 Task: open an excel sheet and write heading  Financial WizardAdd Categories in a column and its values below  'Income, Income, Income, Expenses, Expenses, Expenses, Expenses, Expenses, Savings, Savings, Investments, Investments, Debt, Debt & Debt. 'Add Descriptions in next column and its values below  Salary, Freelance Work, Rental Income, Housing, Transportation, Groceries, Utilities, Entertainment, Emergency Fund, Retirement, Stocks, Mutual Funds, Credit Card 1, Credit Card 2 & Student Loan. Add Amount in next column and its values below  $5,000, $1,200, $500, $1,200, $300, $400, $200, $150, $500, $1,000, $500, $300, $200, $100 & $300. Save page Data Analysis Workbook Template Sheet
Action: Mouse moved to (36, 103)
Screenshot: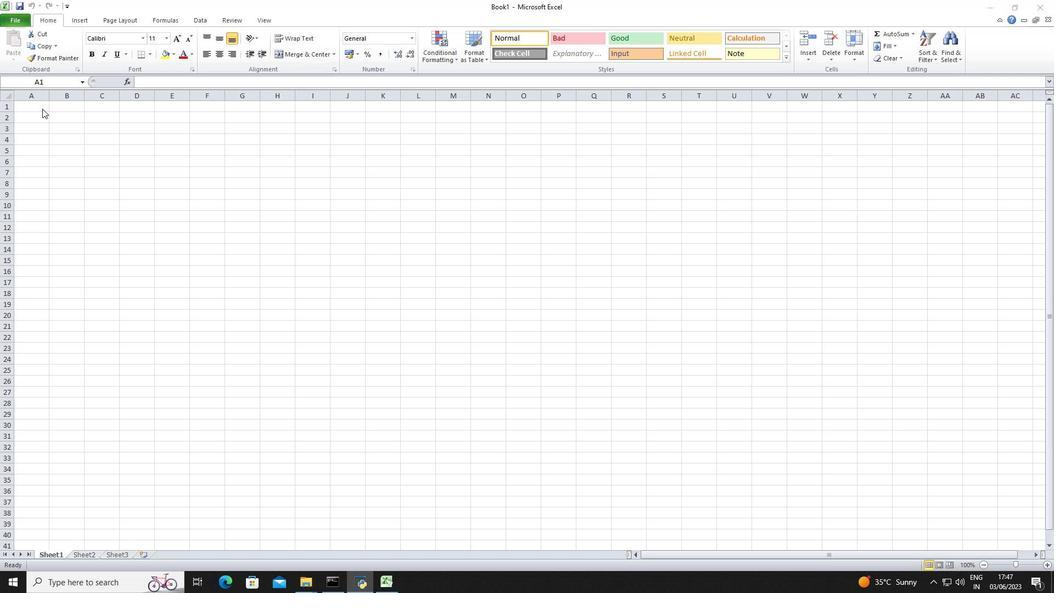 
Action: Mouse pressed left at (36, 103)
Screenshot: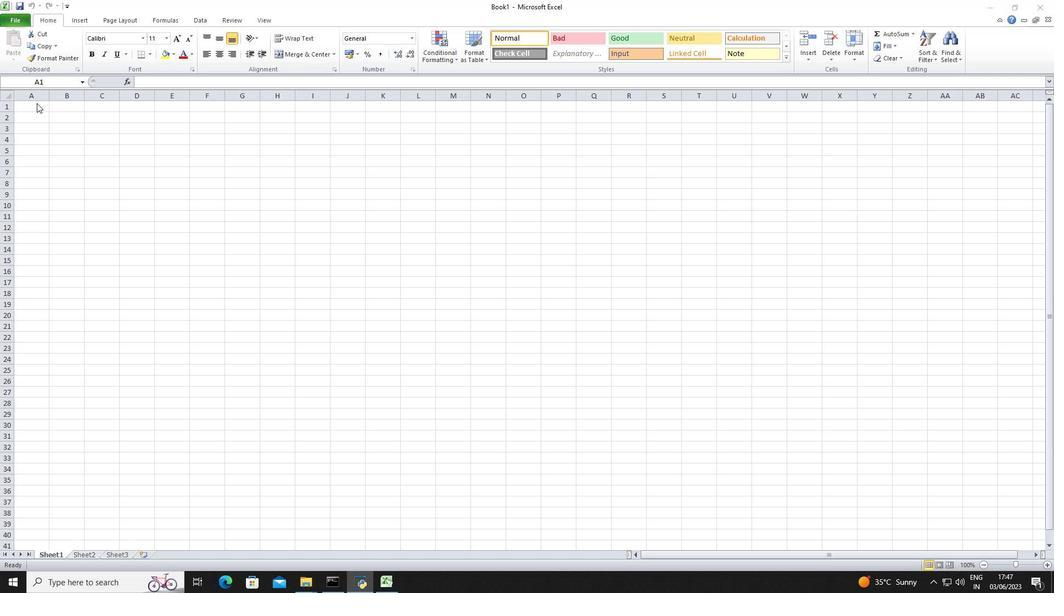 
Action: Key pressed <Key.shift>Financial<Key.space><Key.shift>Wizard<Key.enter><Key.enter><Key.shift><Key.shift><Key.shift><Key.shift><Key.shift>Categories<Key.enter><Key.shift><Key.shift>Income<Key.enter><Key.shift>Income<Key.enter><Key.shift>Income<Key.enter><Key.shift>Expense<Key.enter><Key.shift>Expense<Key.enter><Key.shift>Expense<Key.enter><Key.shift>Expese<Key.backspace><Key.backspace>nse<Key.enter><Key.shift>Expense<Key.enter><Key.shift>Savings<Key.enter><Key.shift>Savings<Key.down><Key.shift>Investment<Key.down><Key.shift>Invs<Key.backspace>estment<Key.down><Key.shift>Debt<Key.down><Key.shift>Debt<Key.down><Key.shift>Debt<Key.down><Key.right><Key.right><Key.up><Key.up><Key.up><Key.up><Key.up><Key.up><Key.up><Key.up><Key.up><Key.up><Key.up><Key.up><Key.up><Key.up><Key.up><Key.up><Key.shift>Descriptions<Key.down><Key.shift>Salary<Key.space><Key.enter><Key.shift>Freelance<Key.space><Key.shift>Work<Key.enter><Key.shift>Rental<Key.space><Key.shift>Income<Key.enter><Key.shift>Housing<Key.enter><Key.shift>Transportation<Key.enter><Key.shift>Groceries<Key.enter><Key.shift>Utilities<Key.enter><Key.shift>Entertainment<Key.down><Key.shift>Emergency<Key.space><Key.shift>Fund<Key.down><Key.shift>Retirement<Key.down><Key.shift>Stocks<Key.down><Key.shift>Mutual<Key.space><Key.shift>Fund<Key.down><Key.shift>Credir<Key.space><Key.backspace>t<Key.space><Key.shift>CArd<Key.space>1<Key.down><Key.shift>Credir<Key.backspace>t<Key.space><Key.shift><Key.shift>Card<Key.space>2<Key.down><Key.shift>Student<Key.space><Key.shift>Lan<Key.backspace><Key.backspace>oan<Key.down><Key.right><Key.right><Key.right><Key.up><Key.down><Key.up><Key.down><Key.up><Key.up><Key.up><Key.up><Key.up><Key.up><Key.up><Key.up><Key.up><Key.up><Key.up><Key.up><Key.up><Key.up><Key.up><Key.up><Key.shift>Amount<Key.down>5000<Key.down>1200<Key.down>500<Key.down>1200<Key.down>300<Key.down>400<Key.down>200<Key.down>150<Key.down>500<Key.down>1000<Key.down>500<Key.down>300<Key.down>200<Key.down>100<Key.down>300<Key.down>
Screenshot: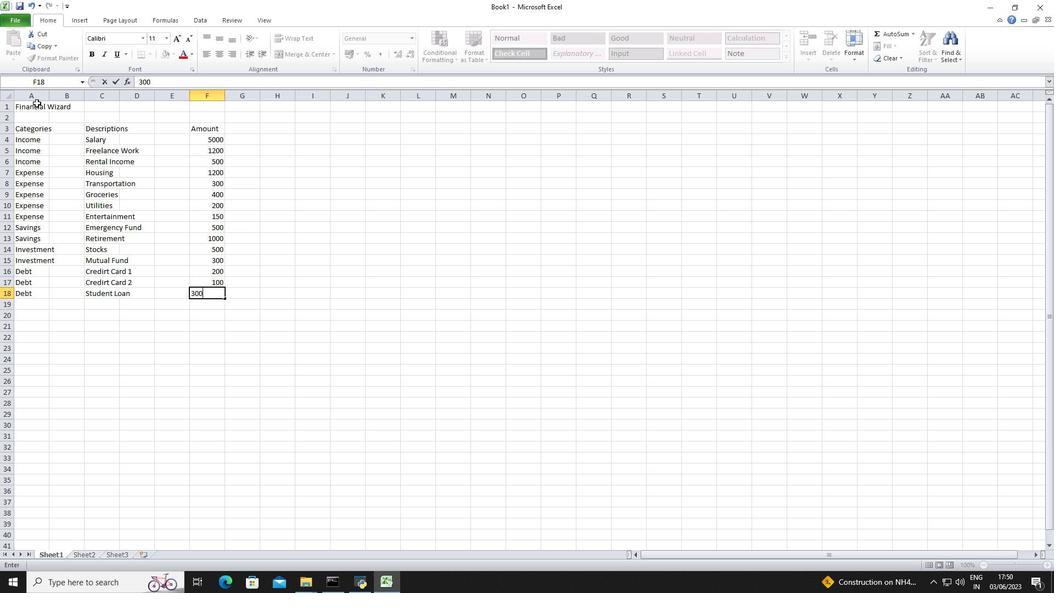 
Action: Mouse moved to (212, 140)
Screenshot: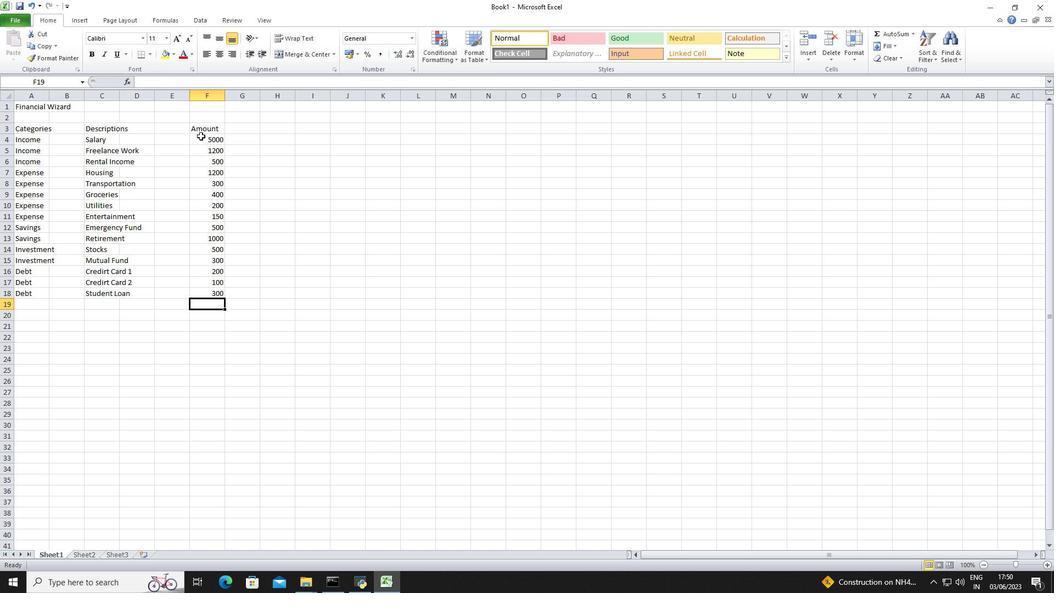 
Action: Mouse pressed left at (212, 140)
Screenshot: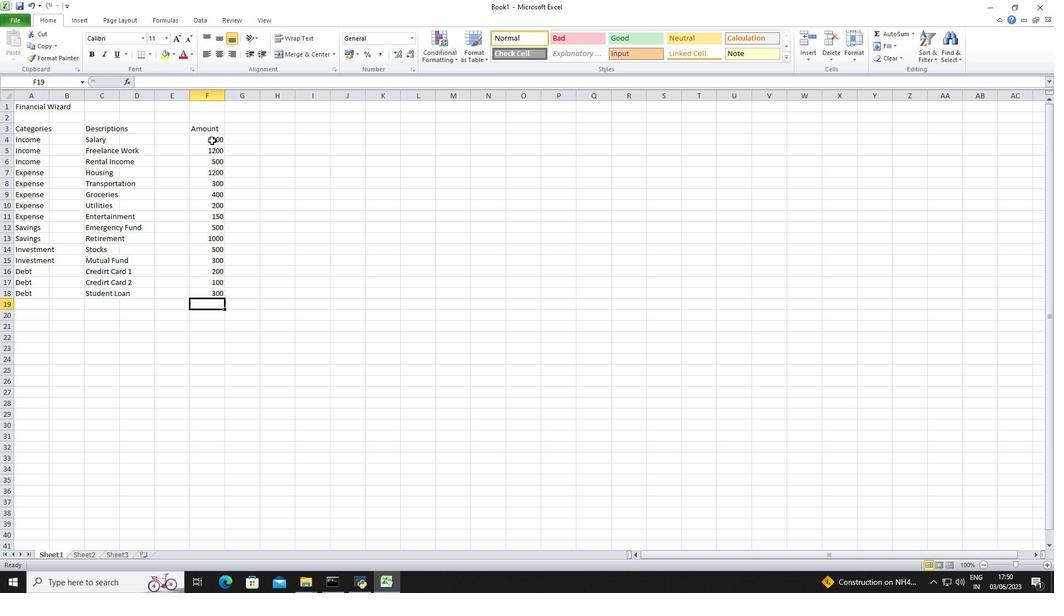
Action: Mouse moved to (413, 39)
Screenshot: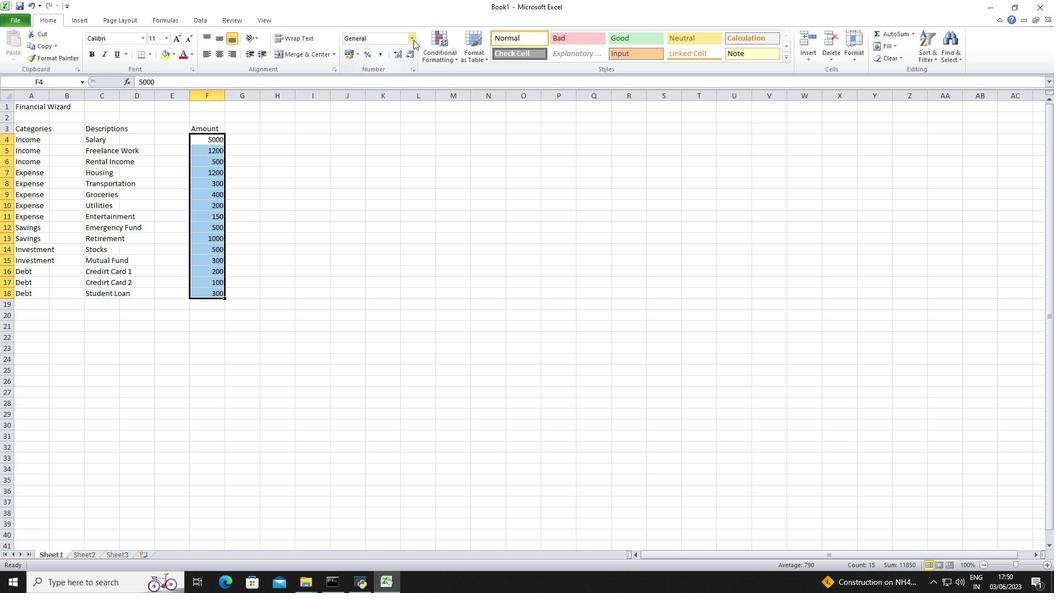 
Action: Mouse pressed left at (413, 39)
Screenshot: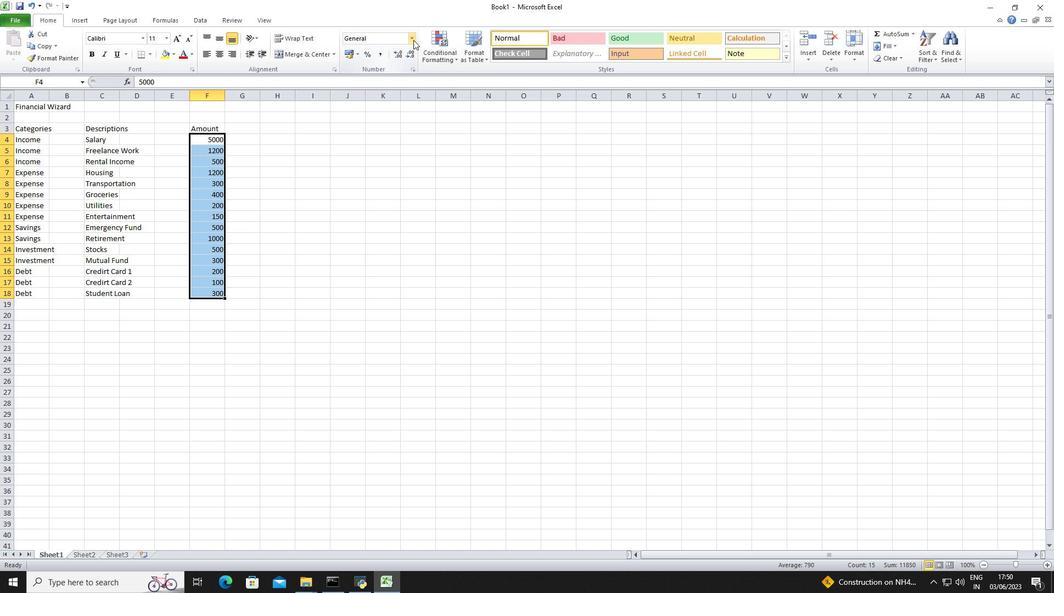 
Action: Mouse moved to (395, 316)
Screenshot: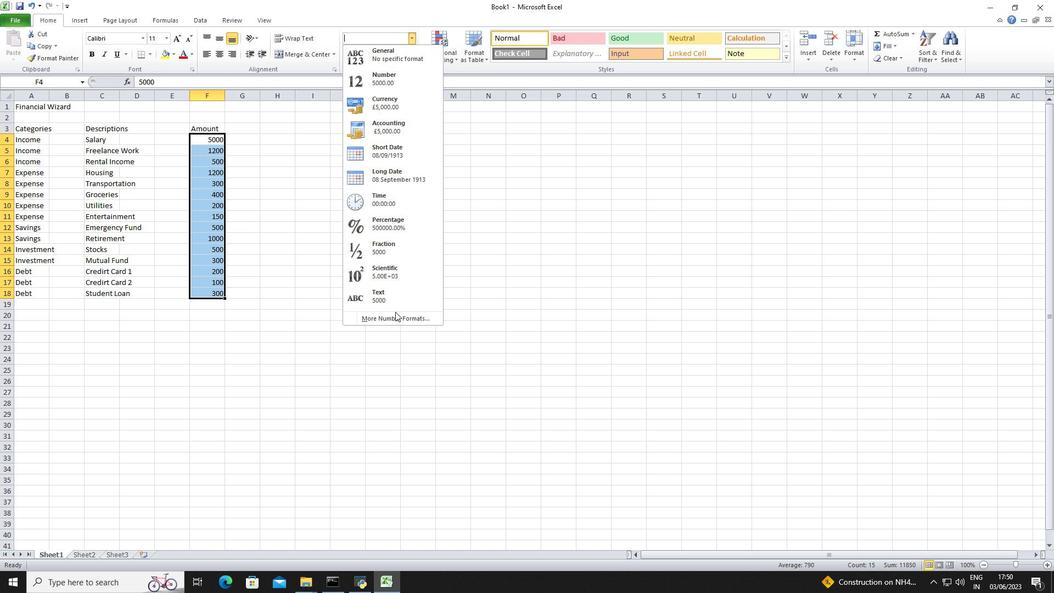 
Action: Mouse pressed left at (395, 316)
Screenshot: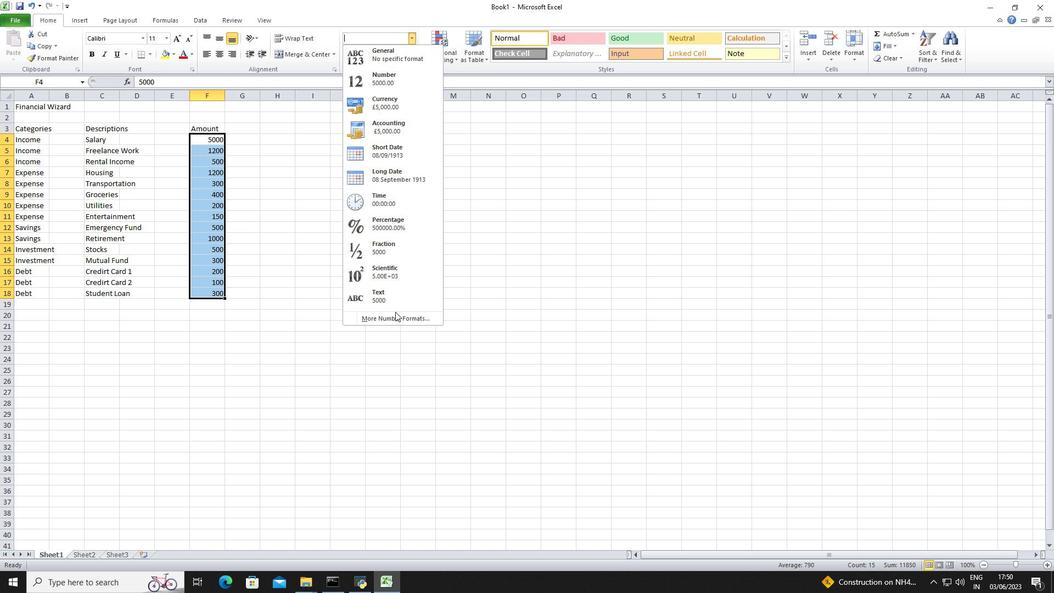 
Action: Mouse moved to (394, 320)
Screenshot: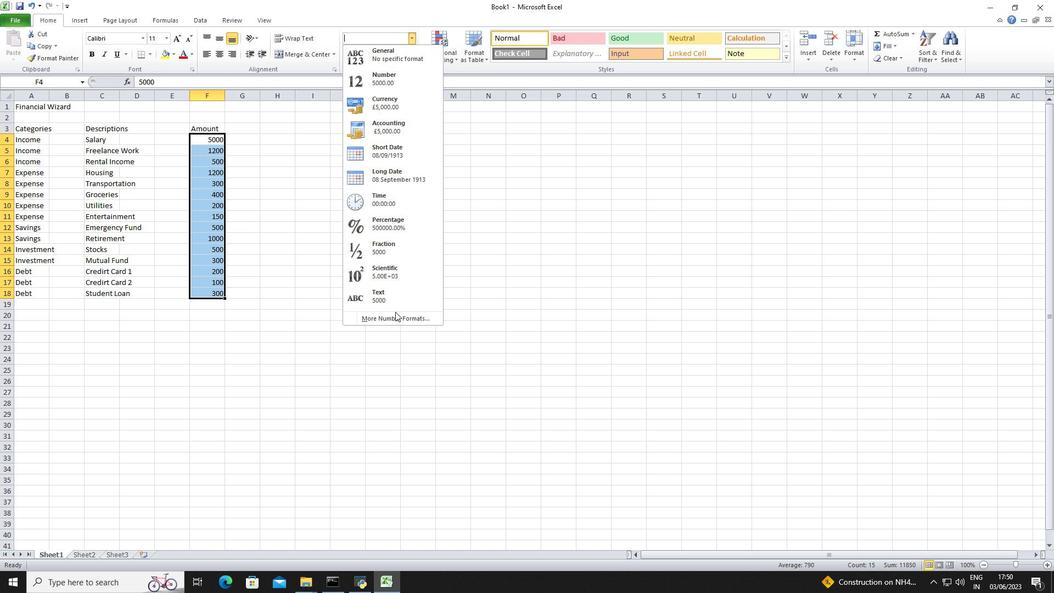 
Action: Mouse pressed left at (394, 320)
Screenshot: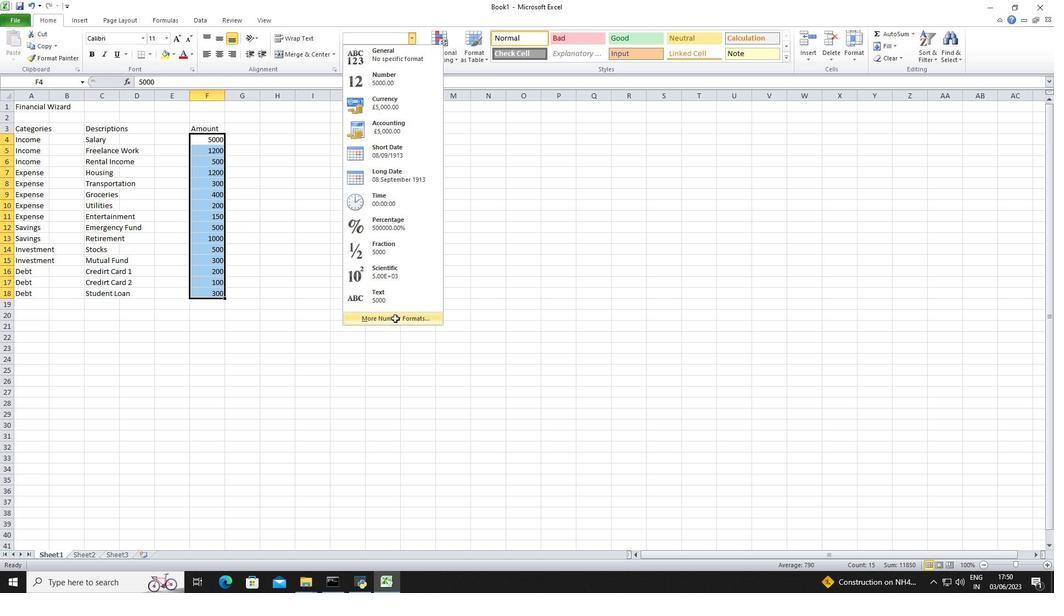 
Action: Mouse moved to (169, 205)
Screenshot: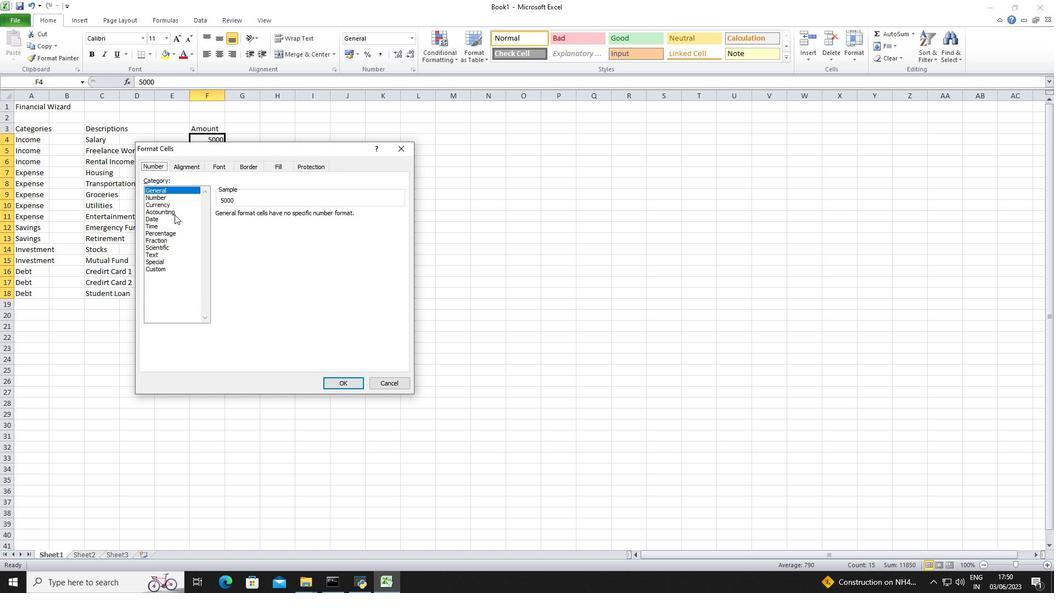 
Action: Mouse pressed left at (169, 205)
Screenshot: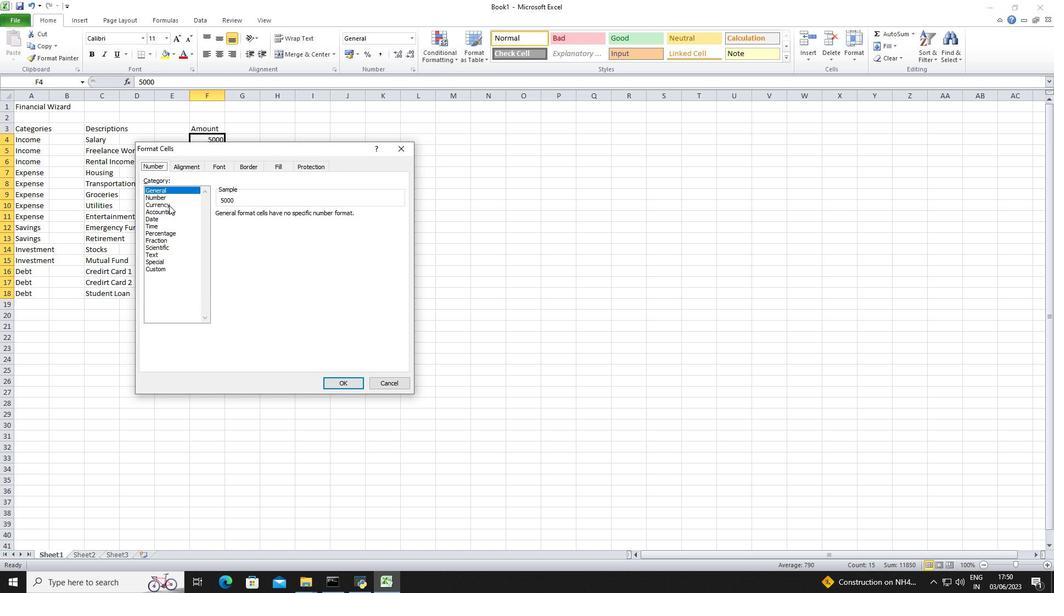 
Action: Mouse moved to (290, 216)
Screenshot: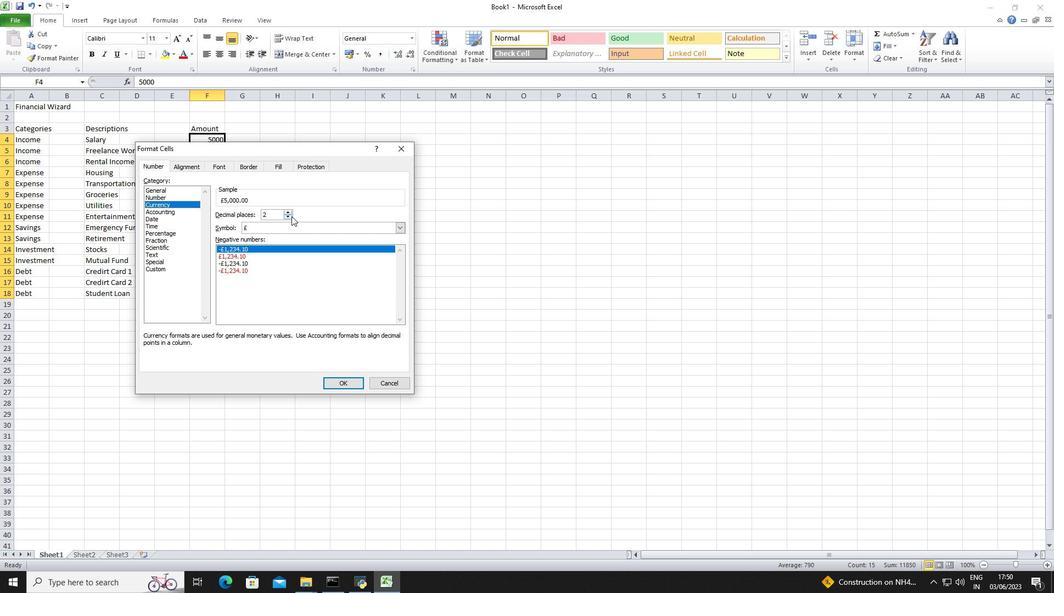 
Action: Mouse pressed left at (290, 216)
Screenshot: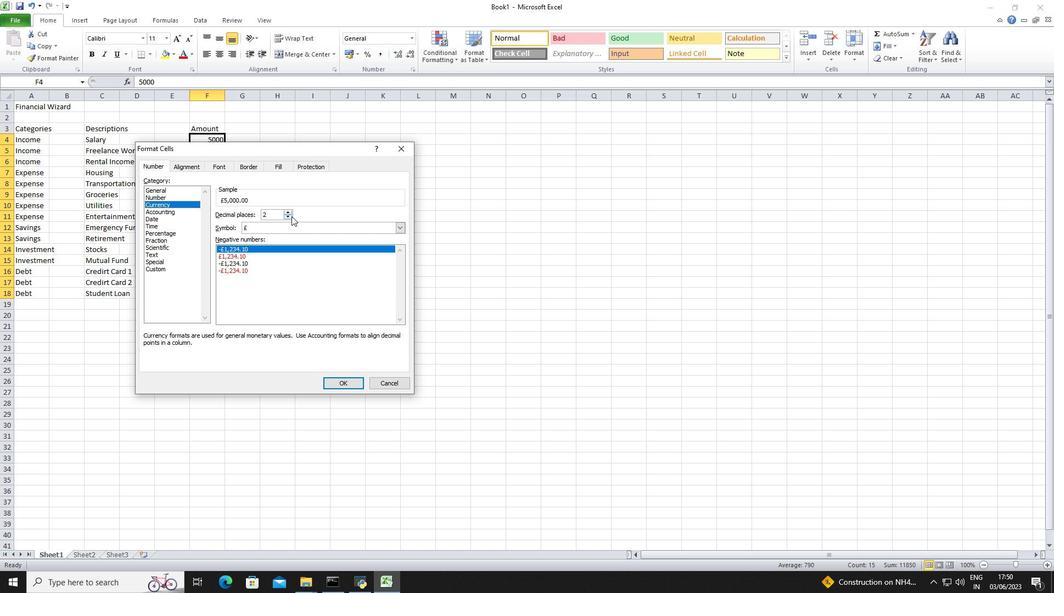 
Action: Mouse pressed left at (290, 216)
Screenshot: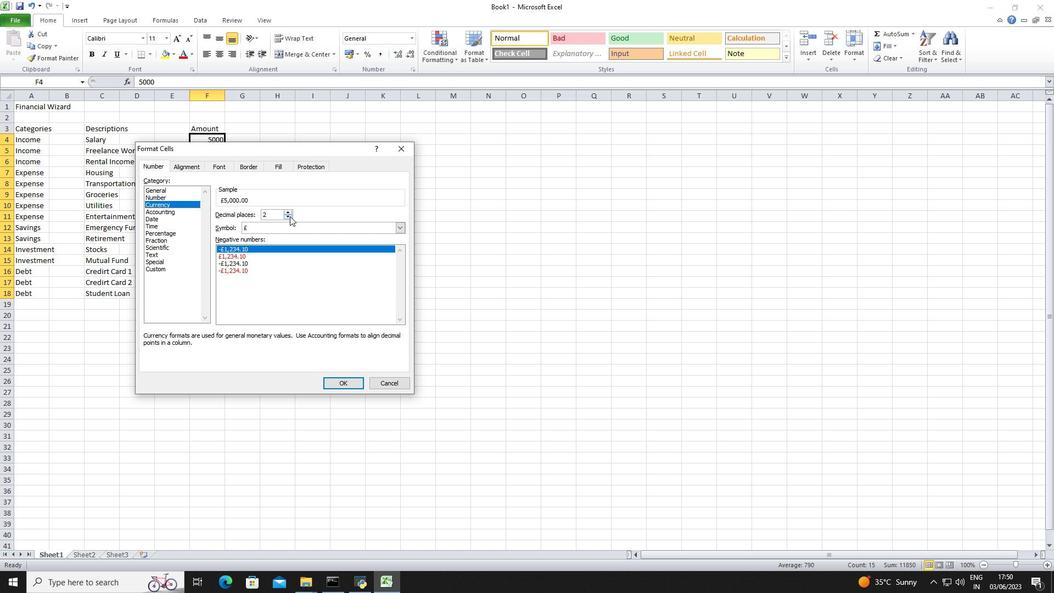 
Action: Mouse moved to (291, 225)
Screenshot: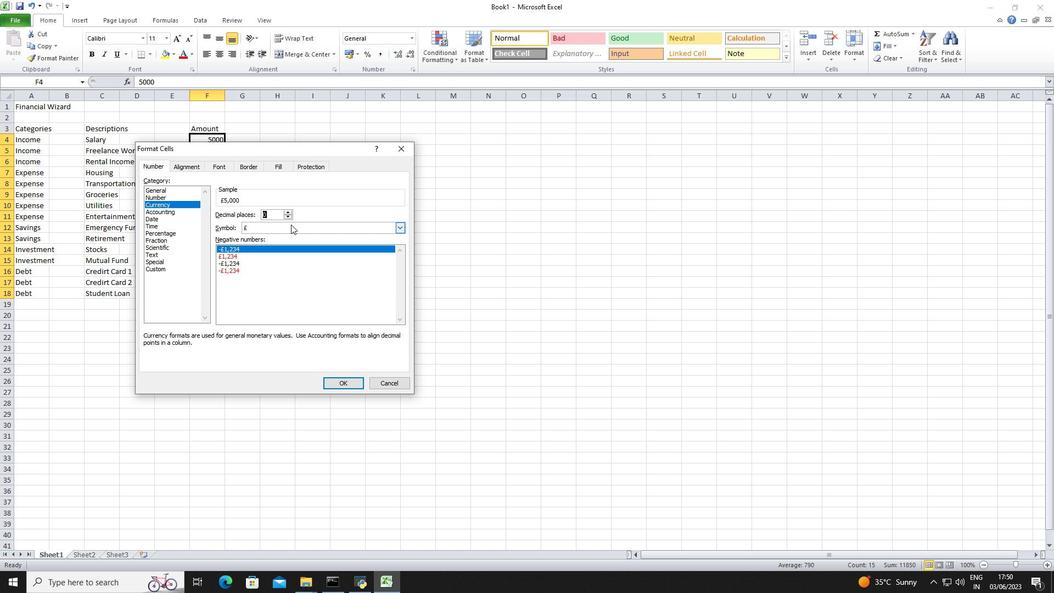 
Action: Mouse pressed left at (291, 225)
Screenshot: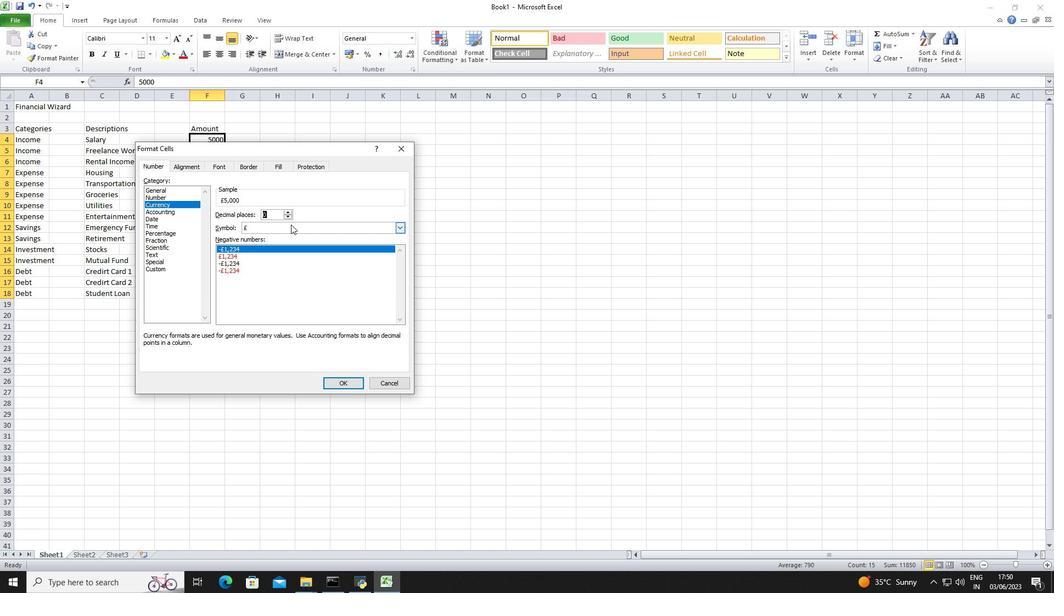 
Action: Mouse moved to (288, 267)
Screenshot: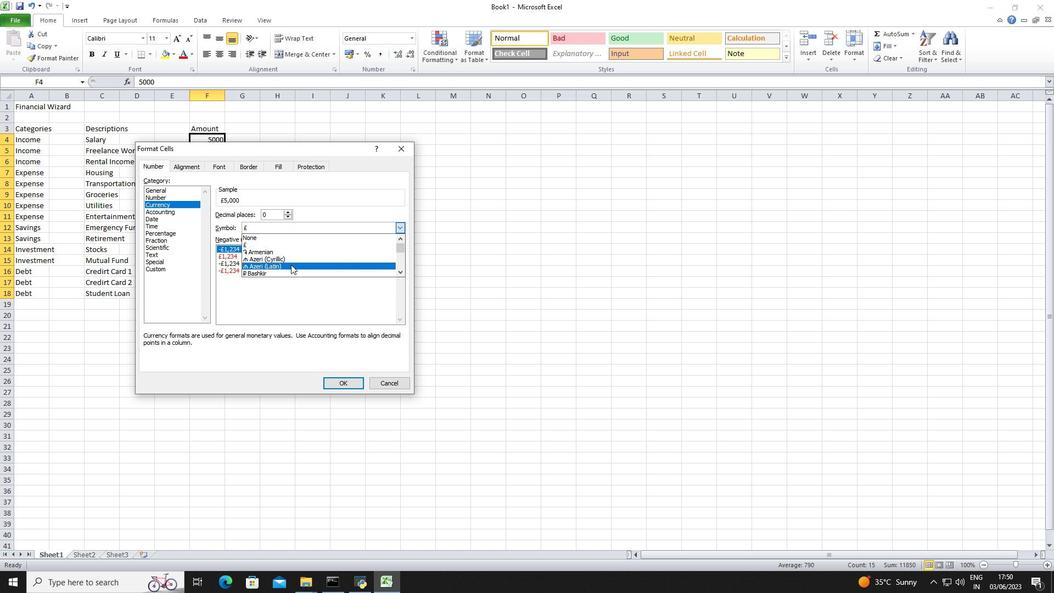 
Action: Mouse scrolled (288, 266) with delta (0, 0)
Screenshot: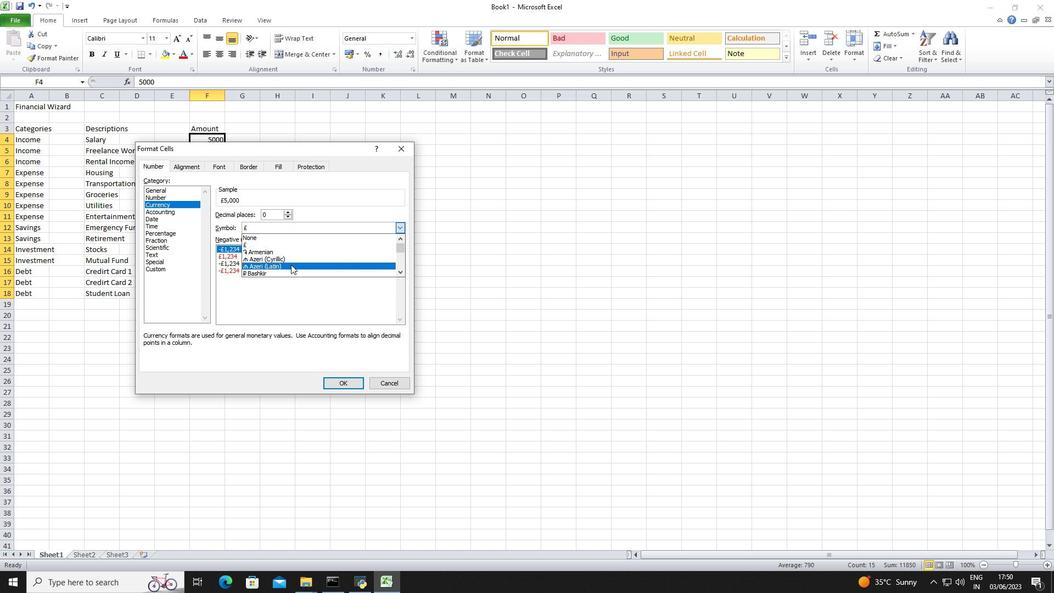 
Action: Mouse scrolled (288, 266) with delta (0, 0)
Screenshot: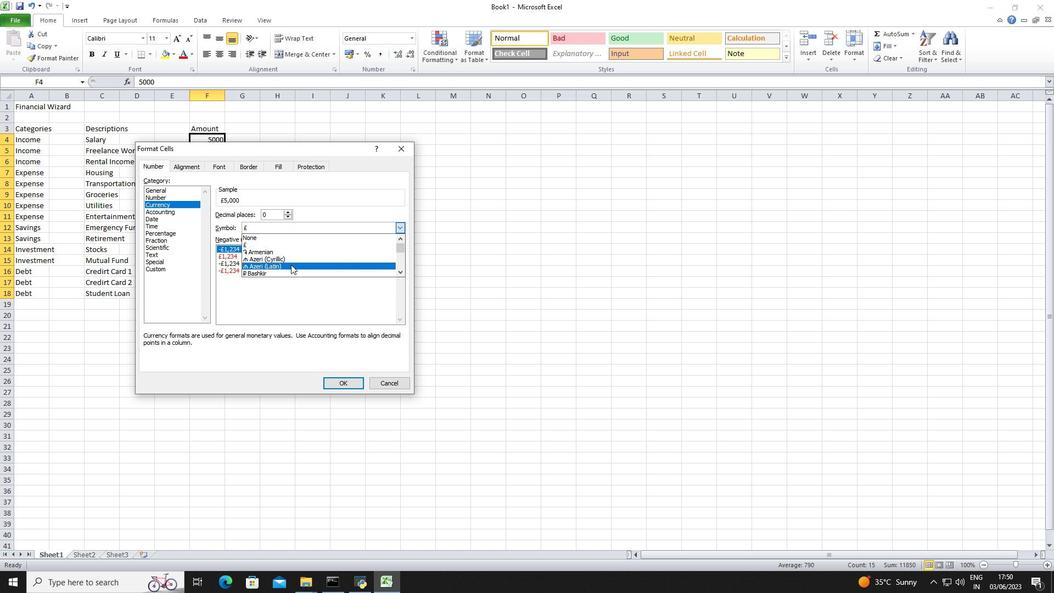 
Action: Mouse scrolled (288, 266) with delta (0, 0)
Screenshot: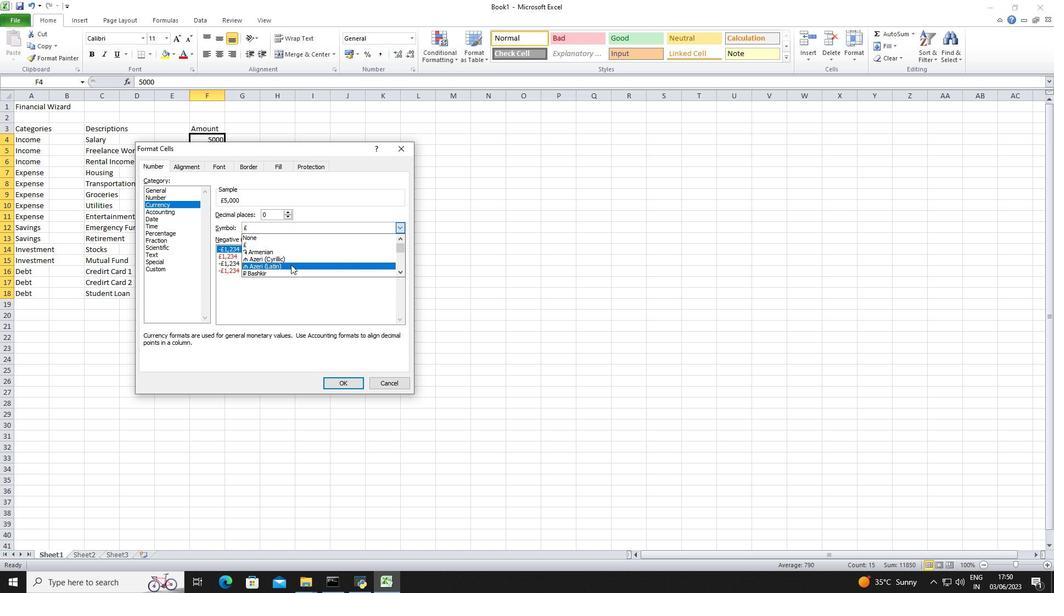 
Action: Mouse scrolled (288, 266) with delta (0, 0)
Screenshot: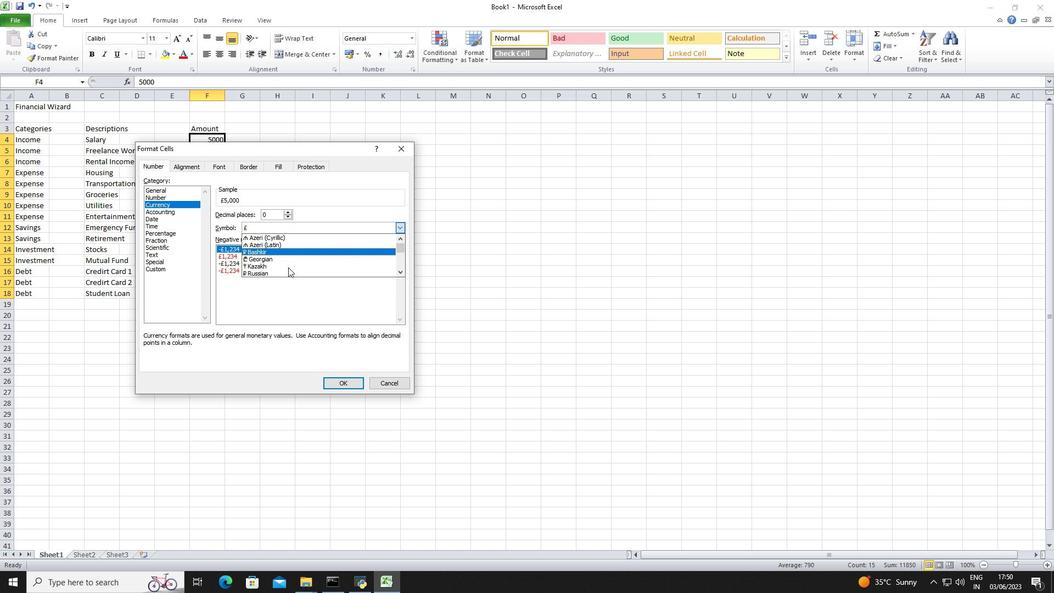 
Action: Mouse scrolled (288, 266) with delta (0, 0)
Screenshot: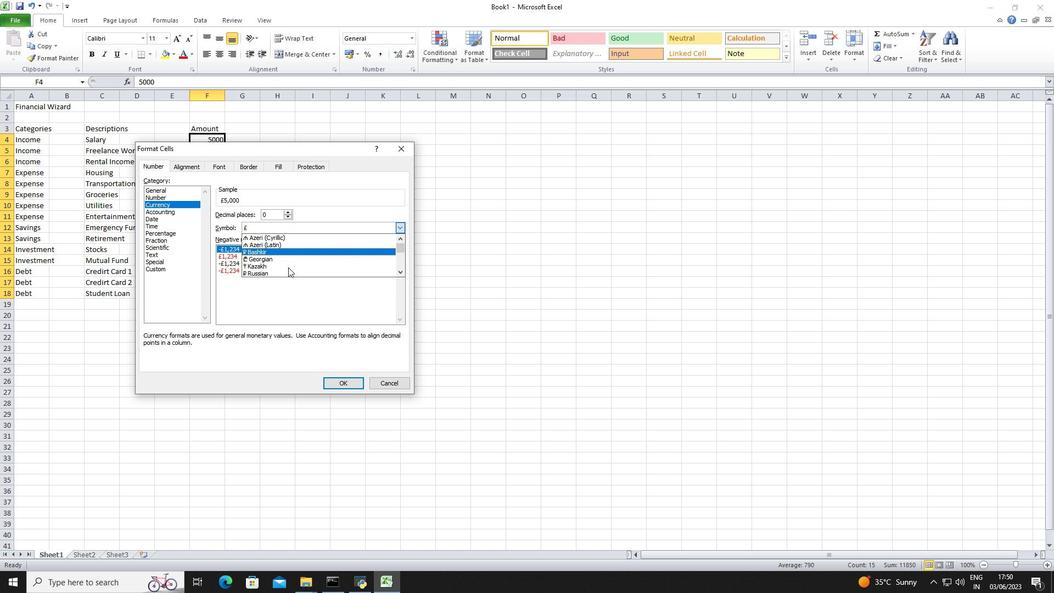 
Action: Mouse scrolled (288, 266) with delta (0, 0)
Screenshot: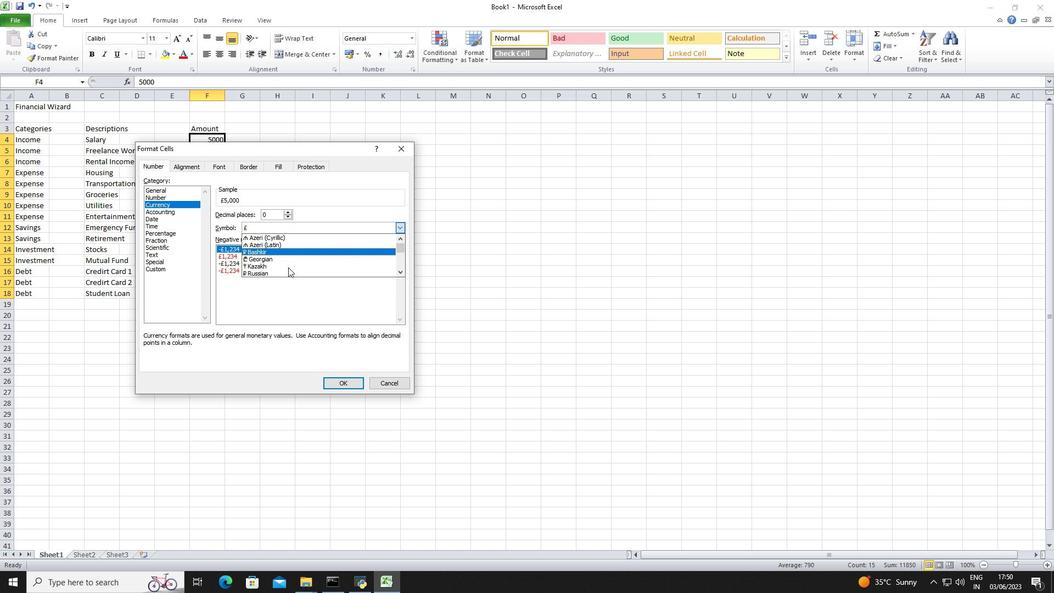 
Action: Mouse scrolled (288, 266) with delta (0, 0)
Screenshot: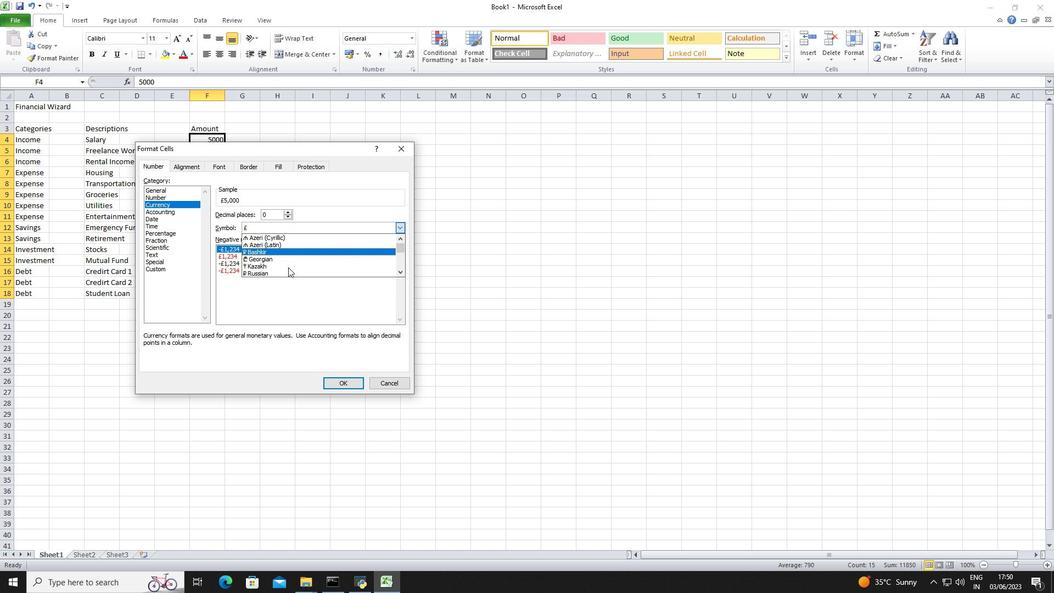 
Action: Mouse scrolled (288, 266) with delta (0, 0)
Screenshot: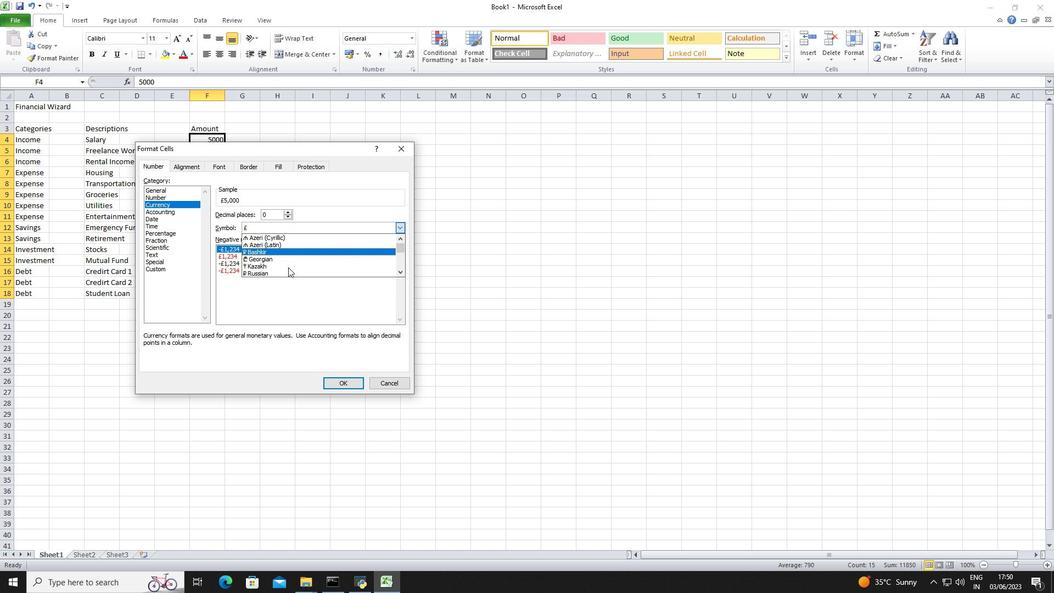
Action: Mouse moved to (287, 272)
Screenshot: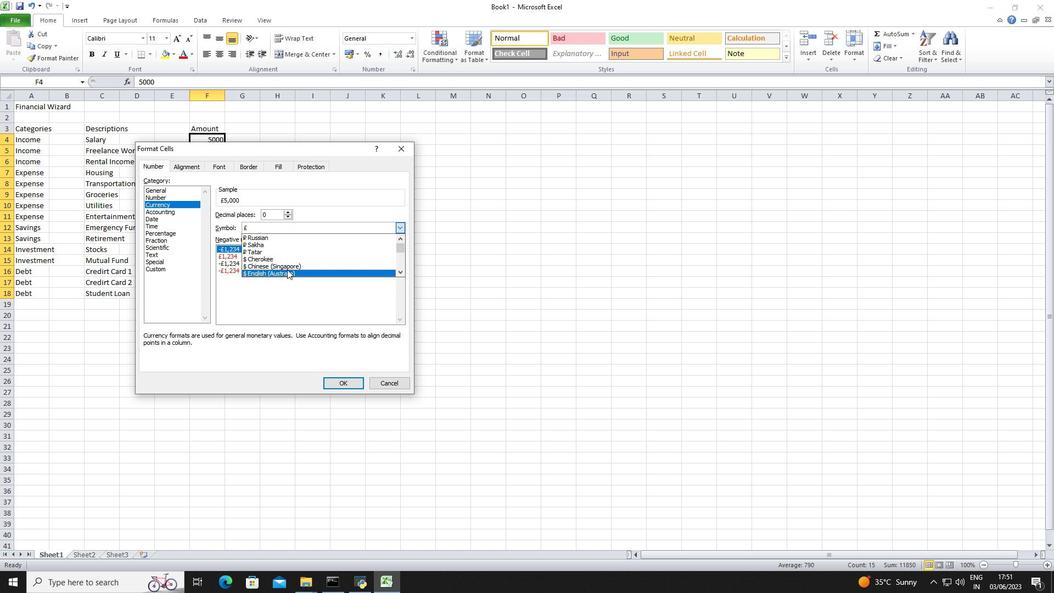
Action: Mouse pressed left at (287, 272)
Screenshot: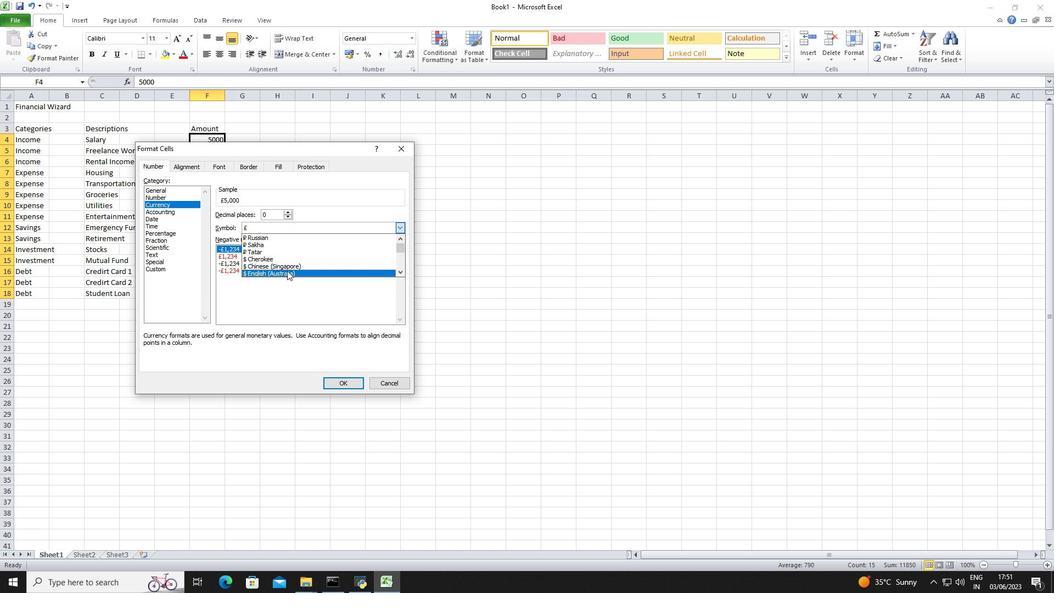 
Action: Mouse moved to (329, 380)
Screenshot: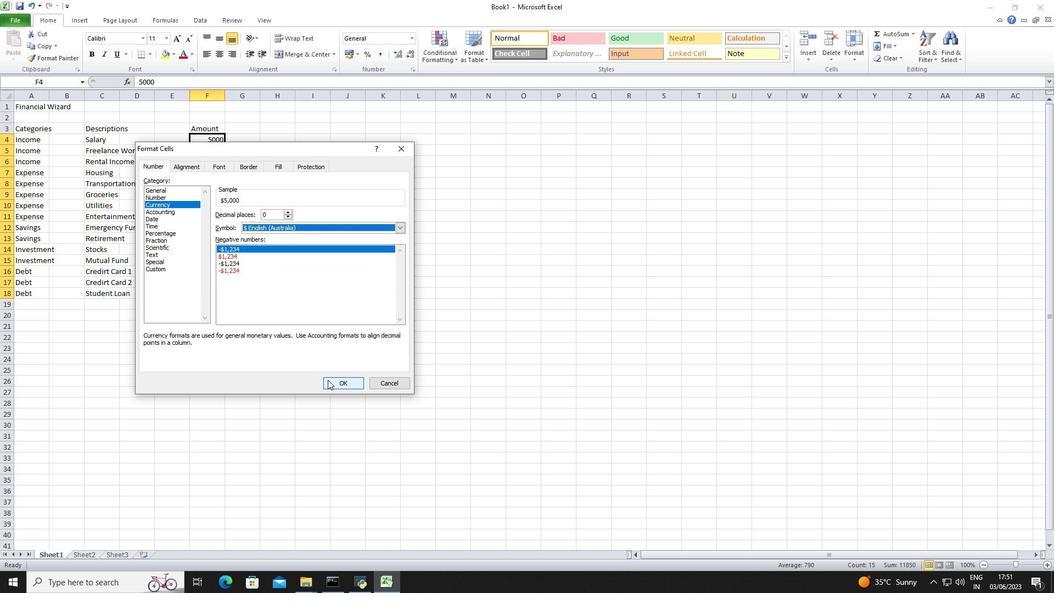 
Action: Mouse pressed left at (329, 380)
Screenshot: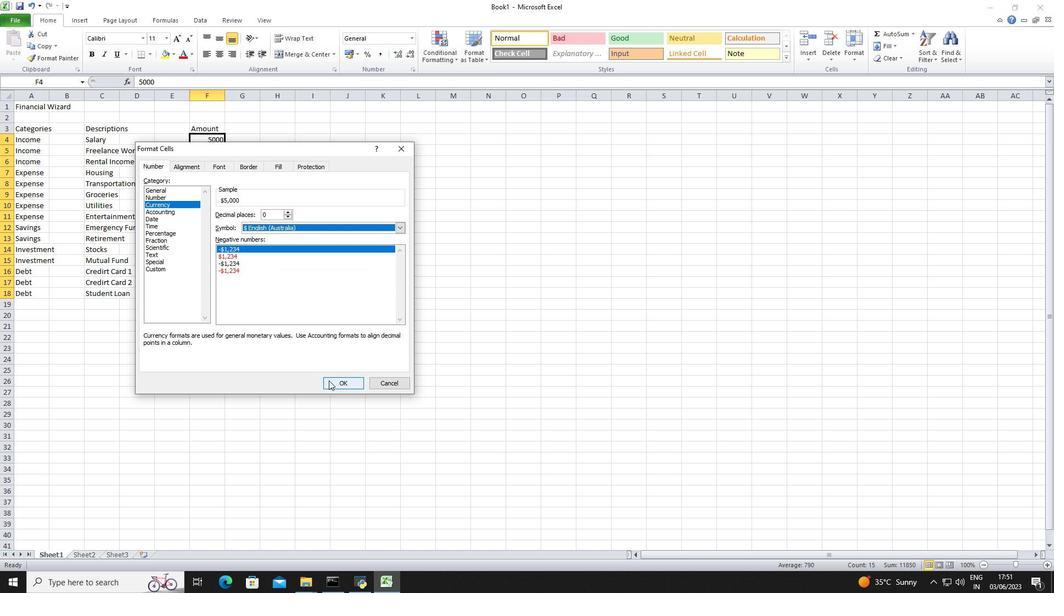 
Action: Mouse moved to (341, 210)
Screenshot: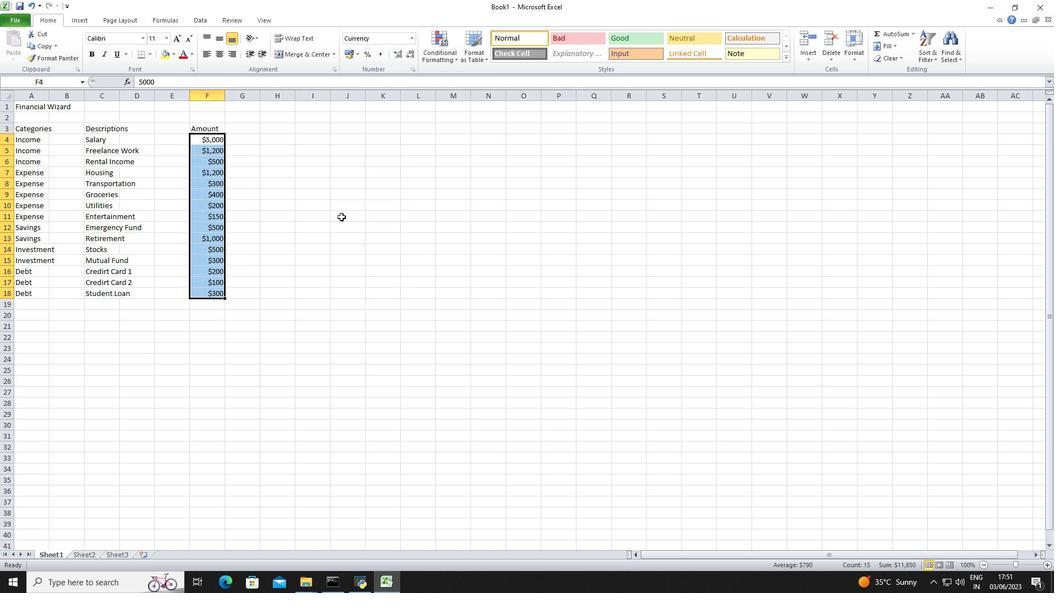
Action: Mouse pressed left at (341, 210)
Screenshot: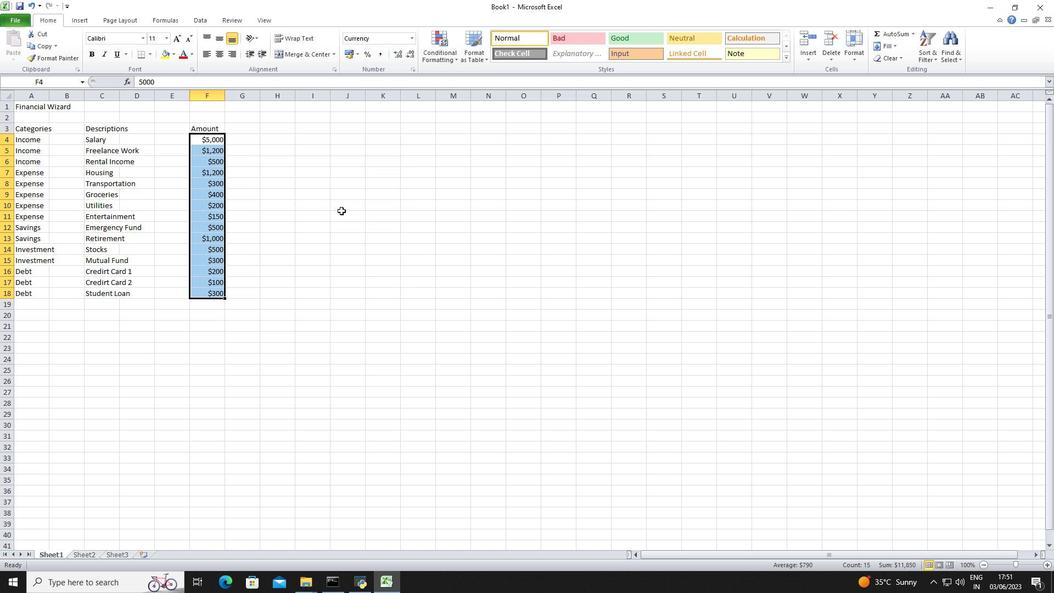 
Action: Key pressed ctrl+S<Key.shift>Data<Key.space><Key.shift><Key.shift><Key.shift><Key.shift><Key.shift><Key.shift>Analysis<Key.space><Key.shift>Workbook<Key.space><Key.shift>Template<Key.space><Key.shift>Sheet<Key.enter>
Screenshot: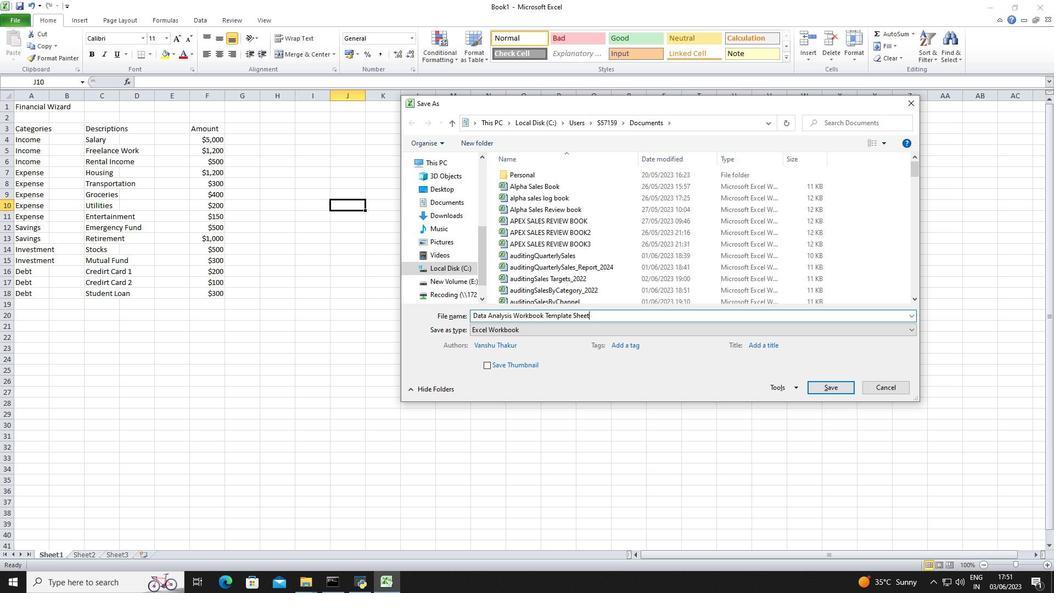 
